 Task: Enable custom formatters in console.
Action: Mouse moved to (1260, 37)
Screenshot: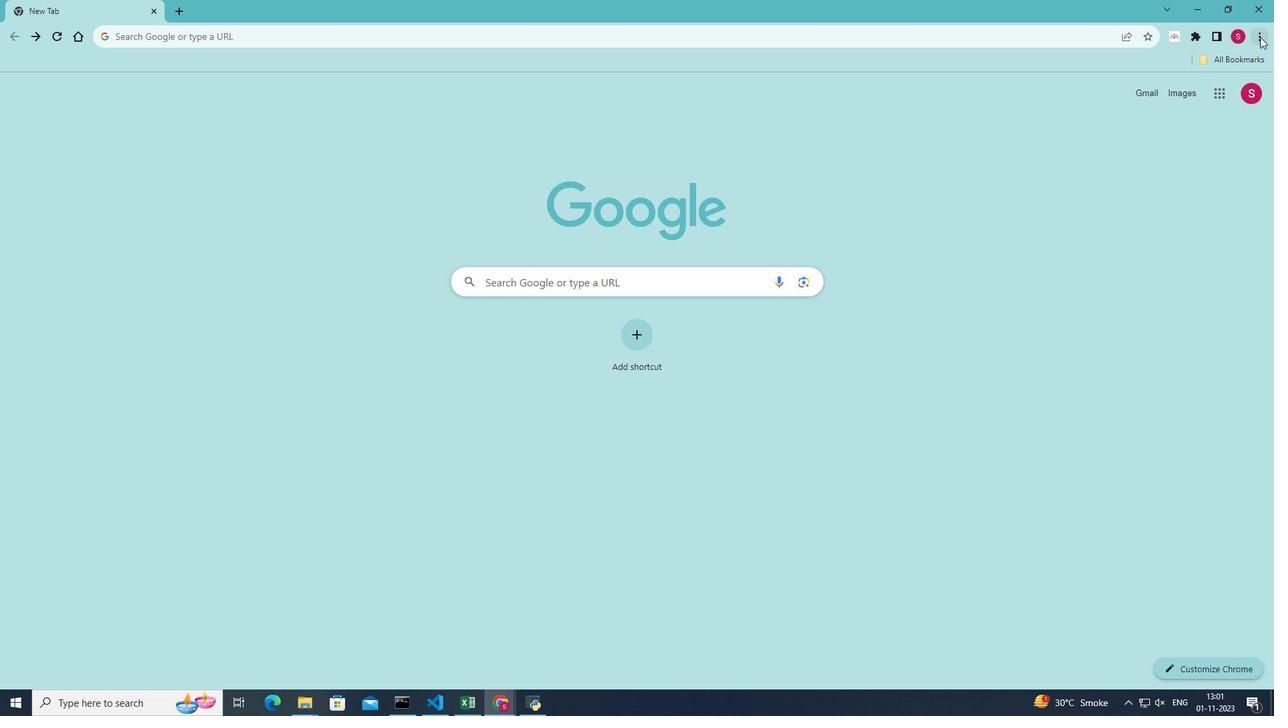 
Action: Mouse pressed left at (1260, 37)
Screenshot: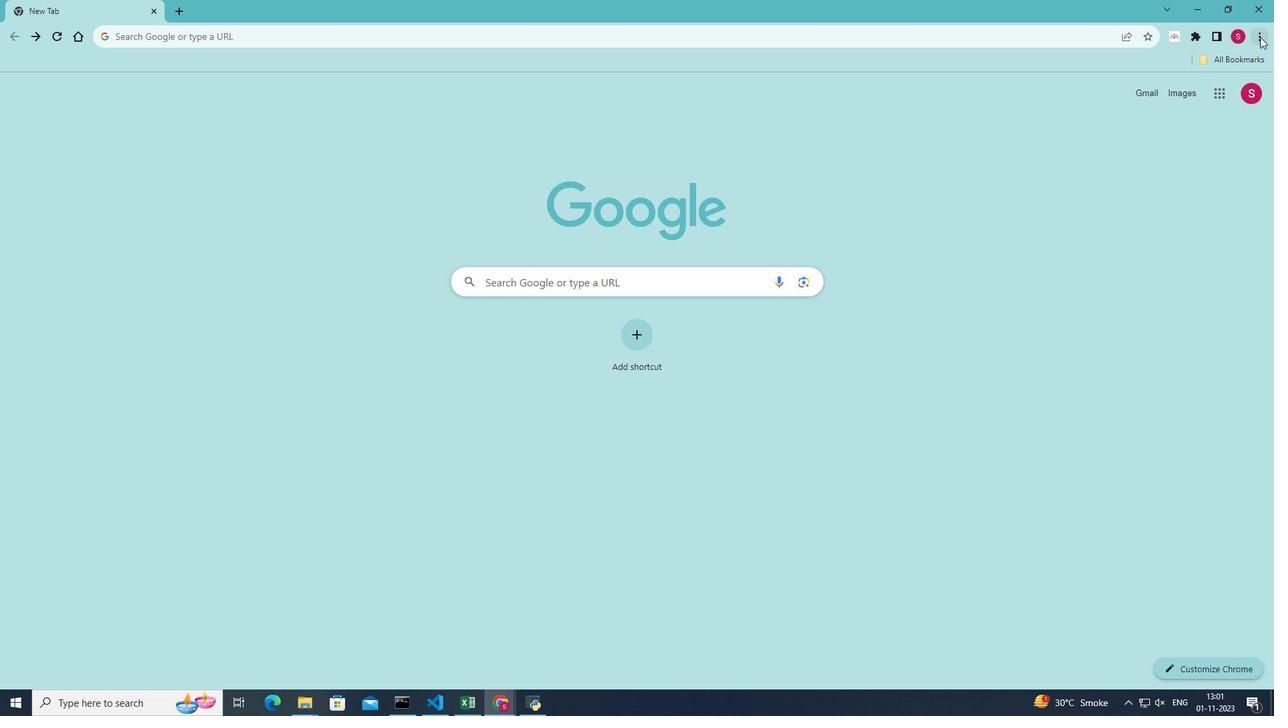 
Action: Mouse moved to (1115, 242)
Screenshot: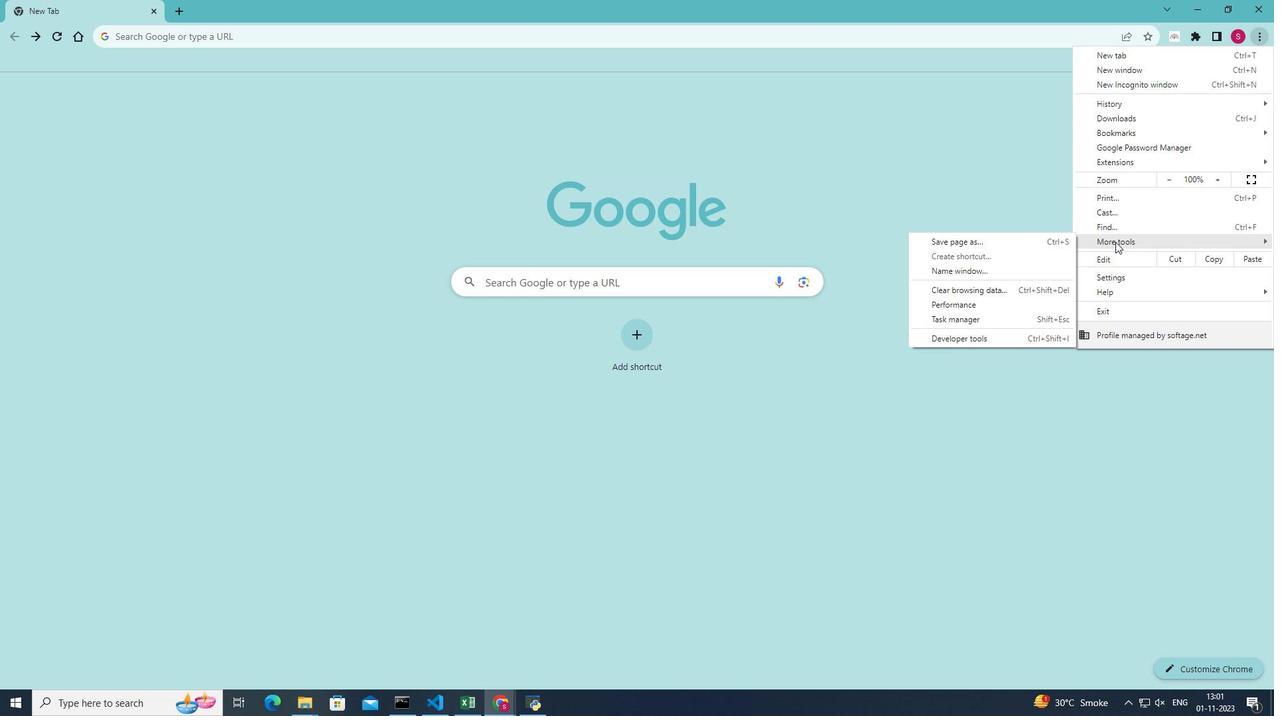 
Action: Mouse pressed left at (1115, 242)
Screenshot: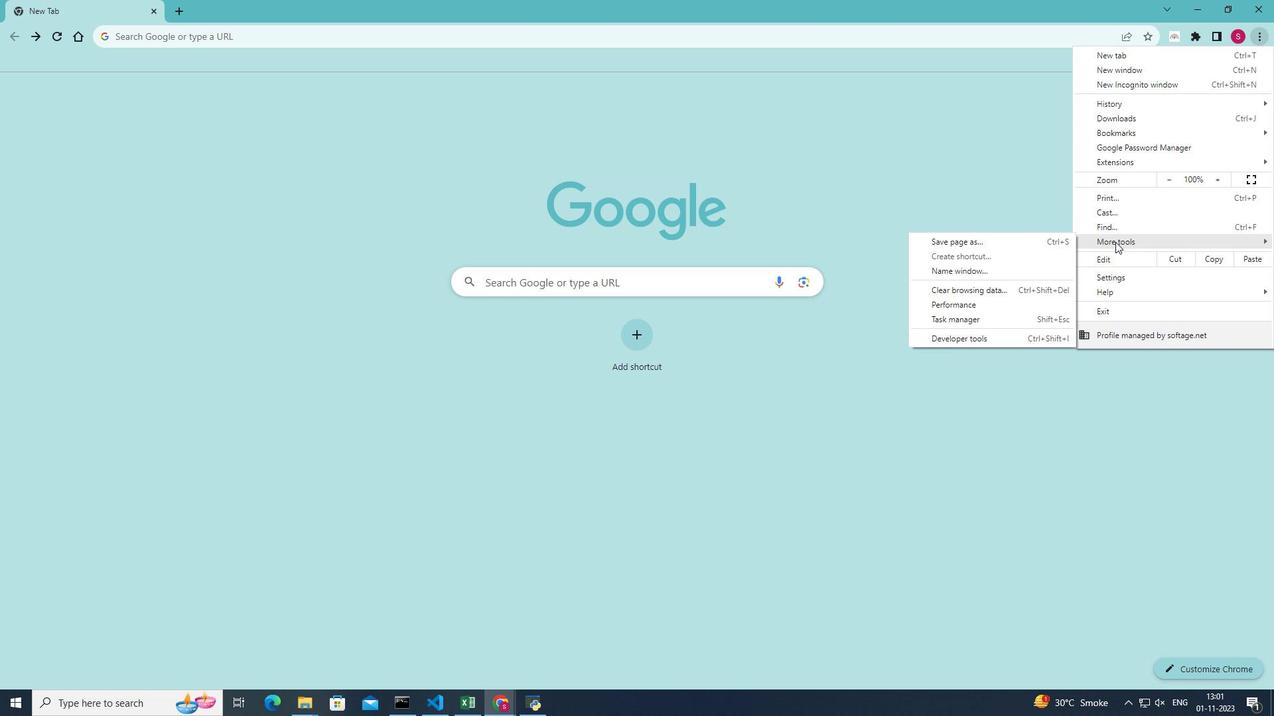 
Action: Mouse moved to (977, 337)
Screenshot: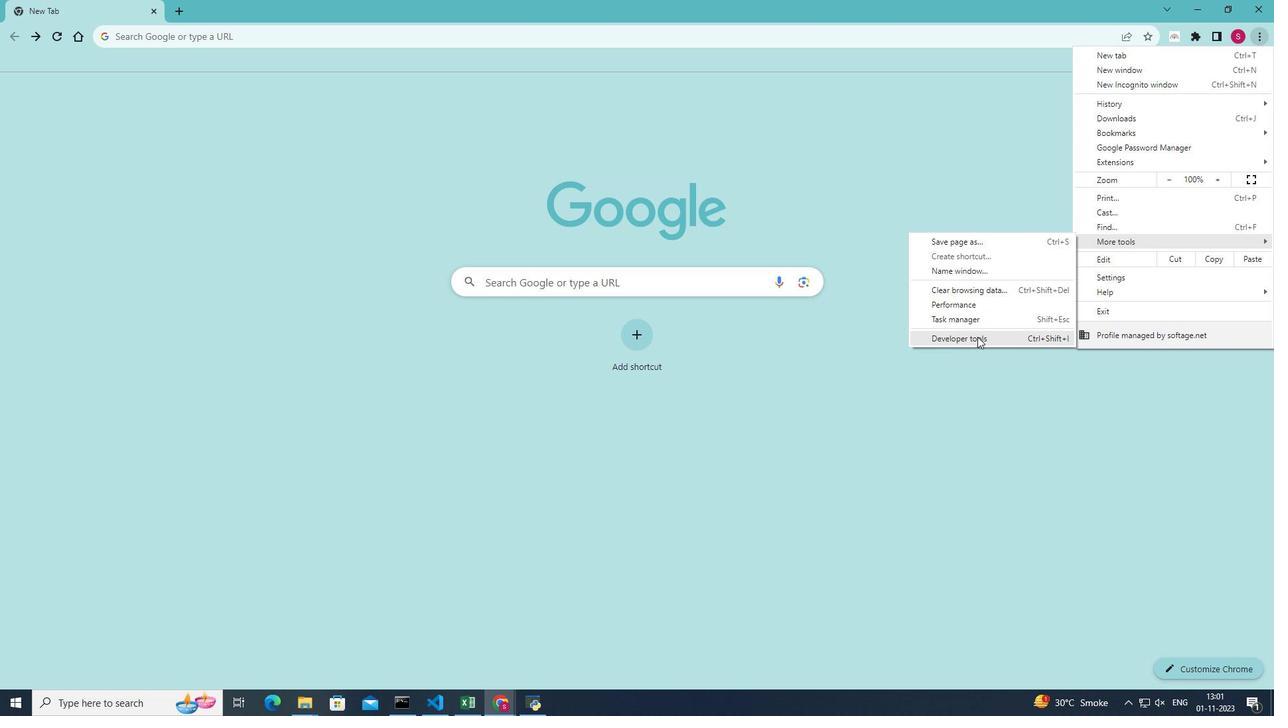 
Action: Mouse pressed left at (977, 337)
Screenshot: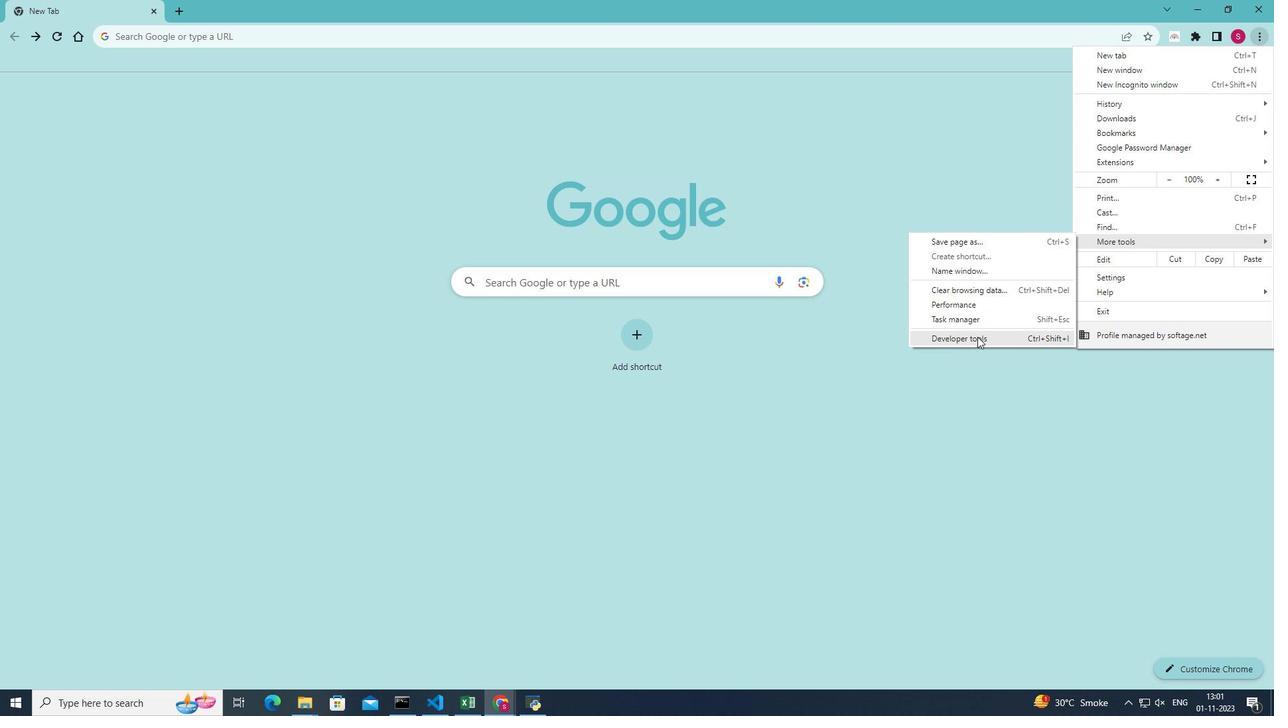 
Action: Mouse moved to (1224, 83)
Screenshot: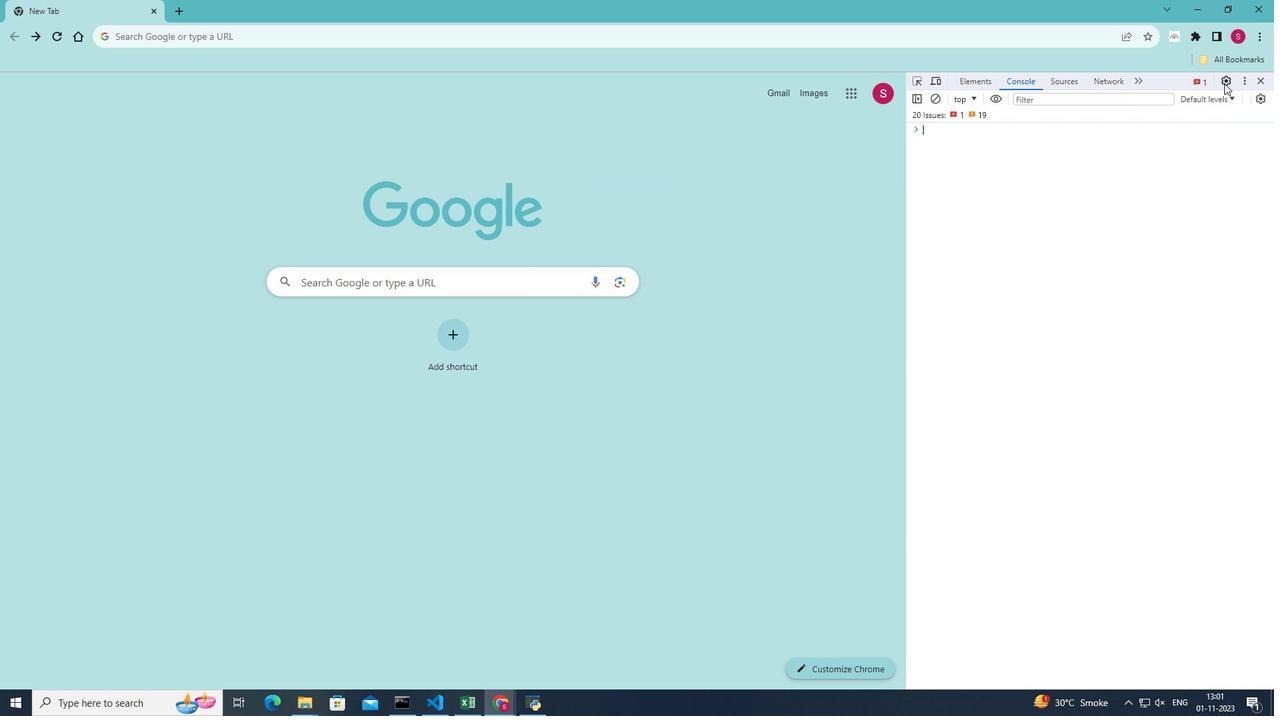 
Action: Mouse pressed left at (1224, 83)
Screenshot: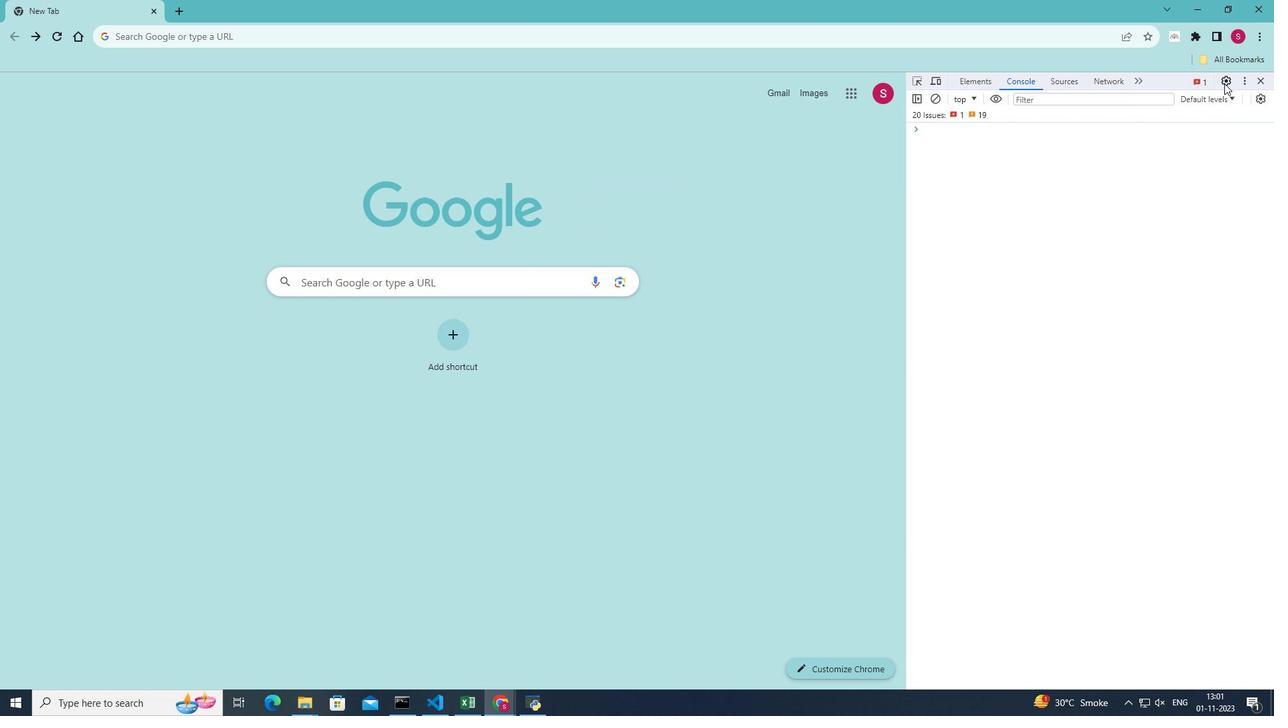 
Action: Mouse moved to (1181, 508)
Screenshot: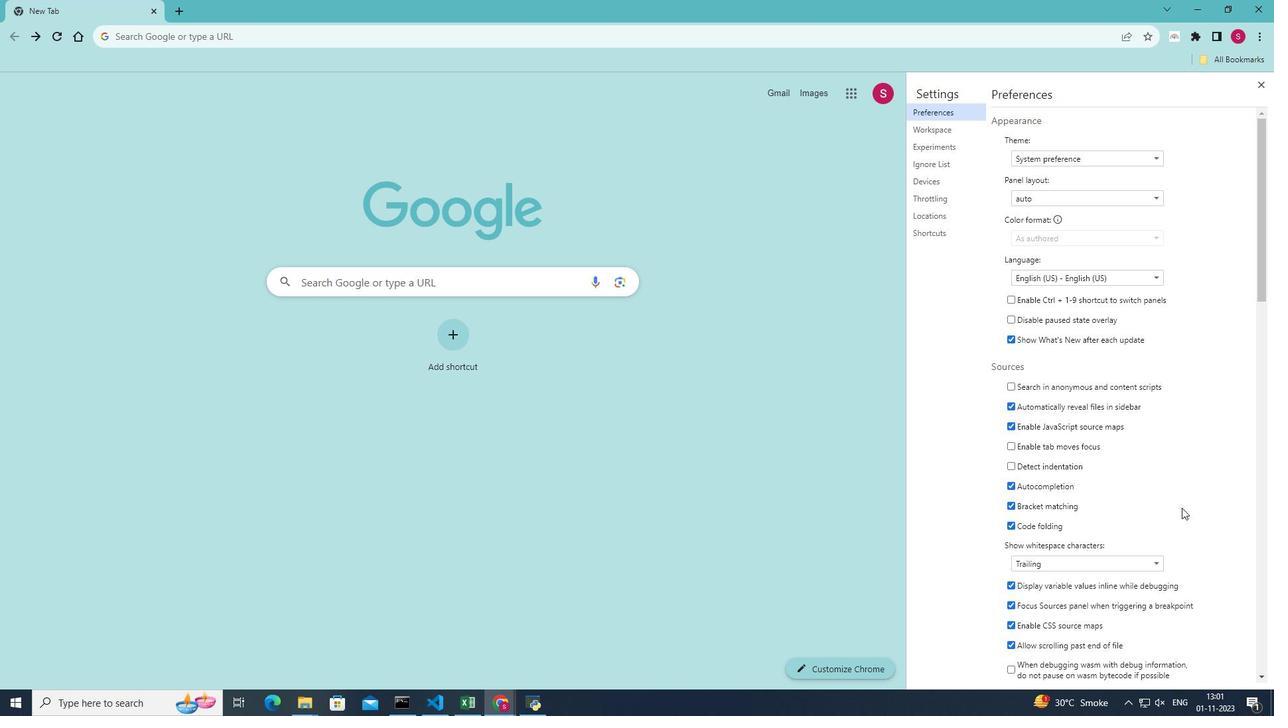 
Action: Mouse scrolled (1181, 507) with delta (0, 0)
Screenshot: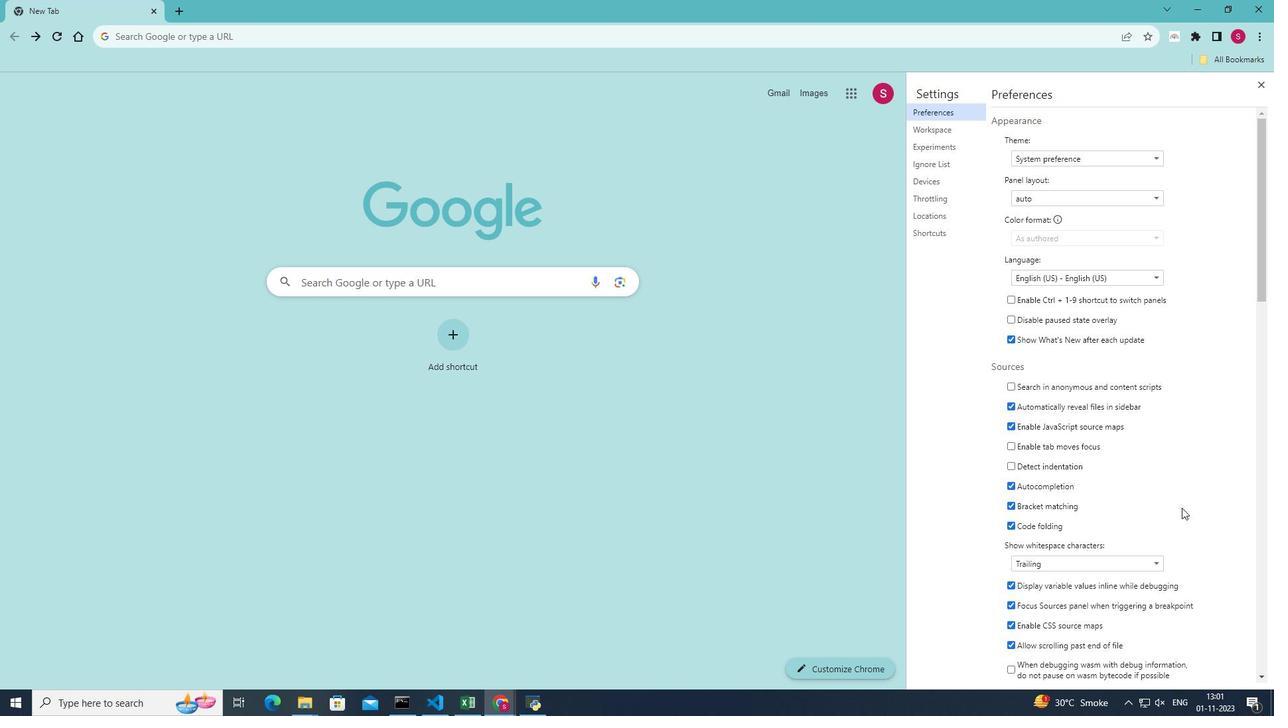
Action: Mouse scrolled (1181, 507) with delta (0, 0)
Screenshot: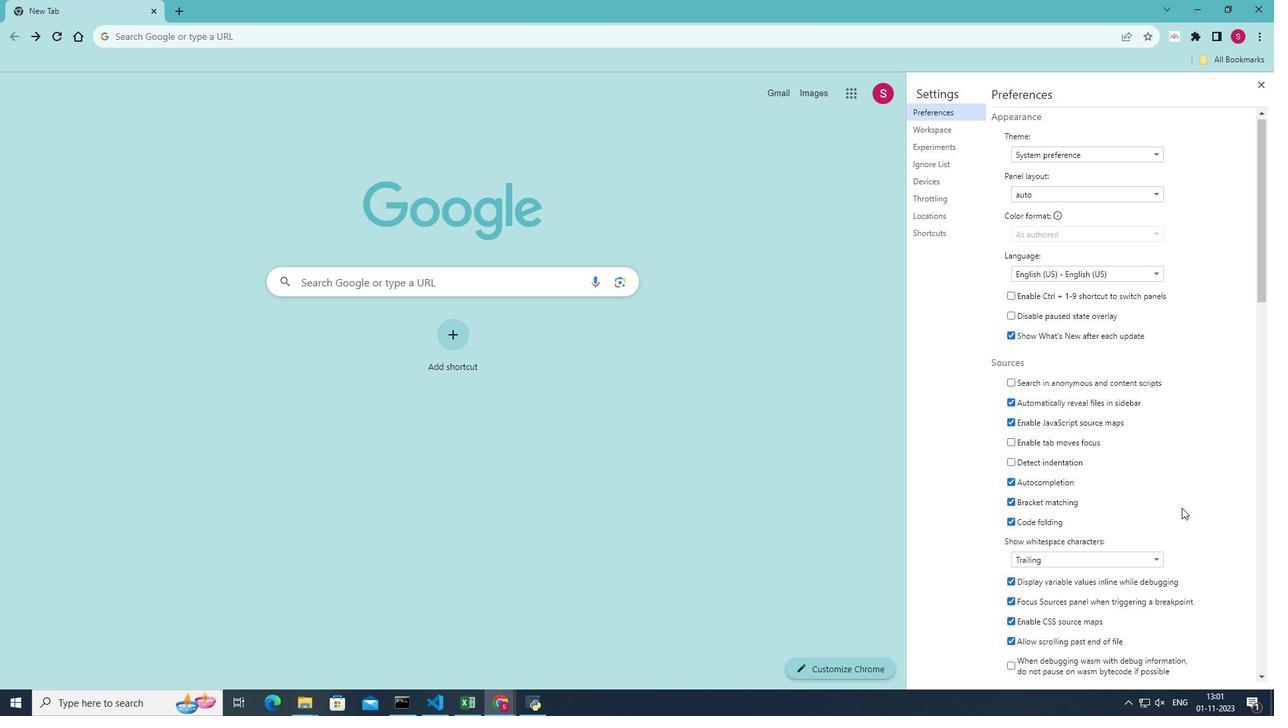 
Action: Mouse scrolled (1181, 507) with delta (0, 0)
Screenshot: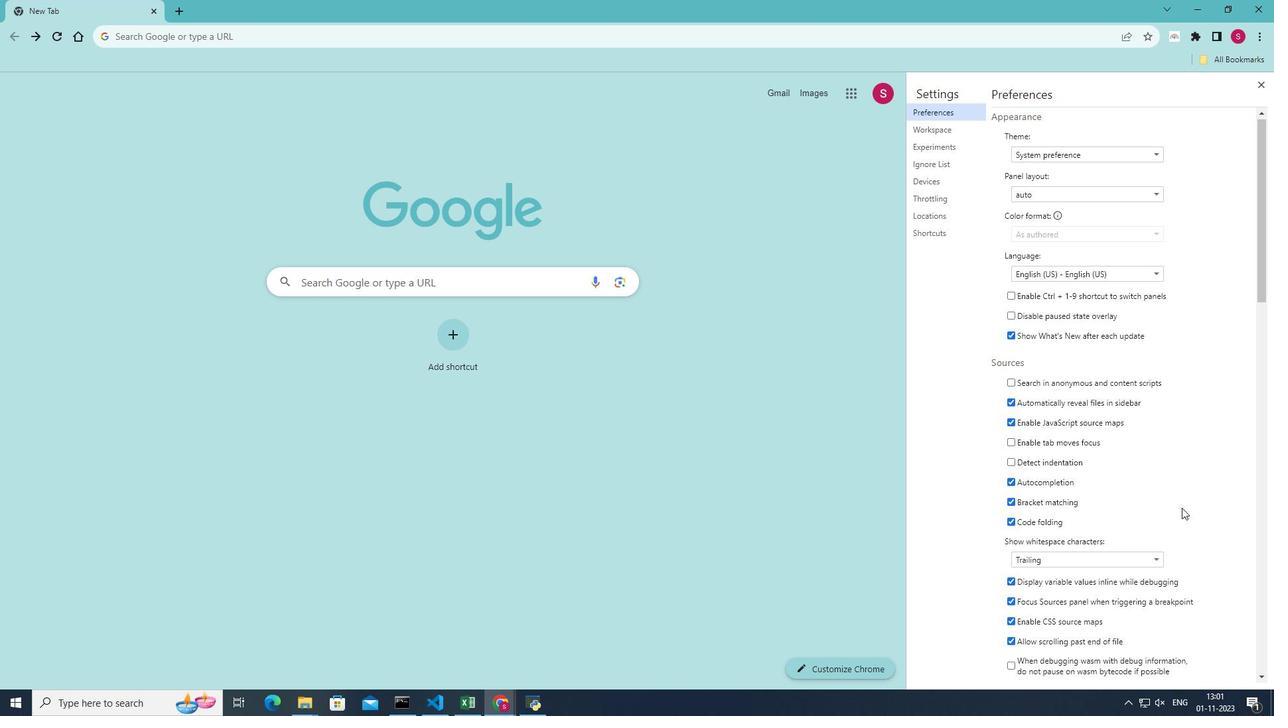 
Action: Mouse scrolled (1181, 507) with delta (0, 0)
Screenshot: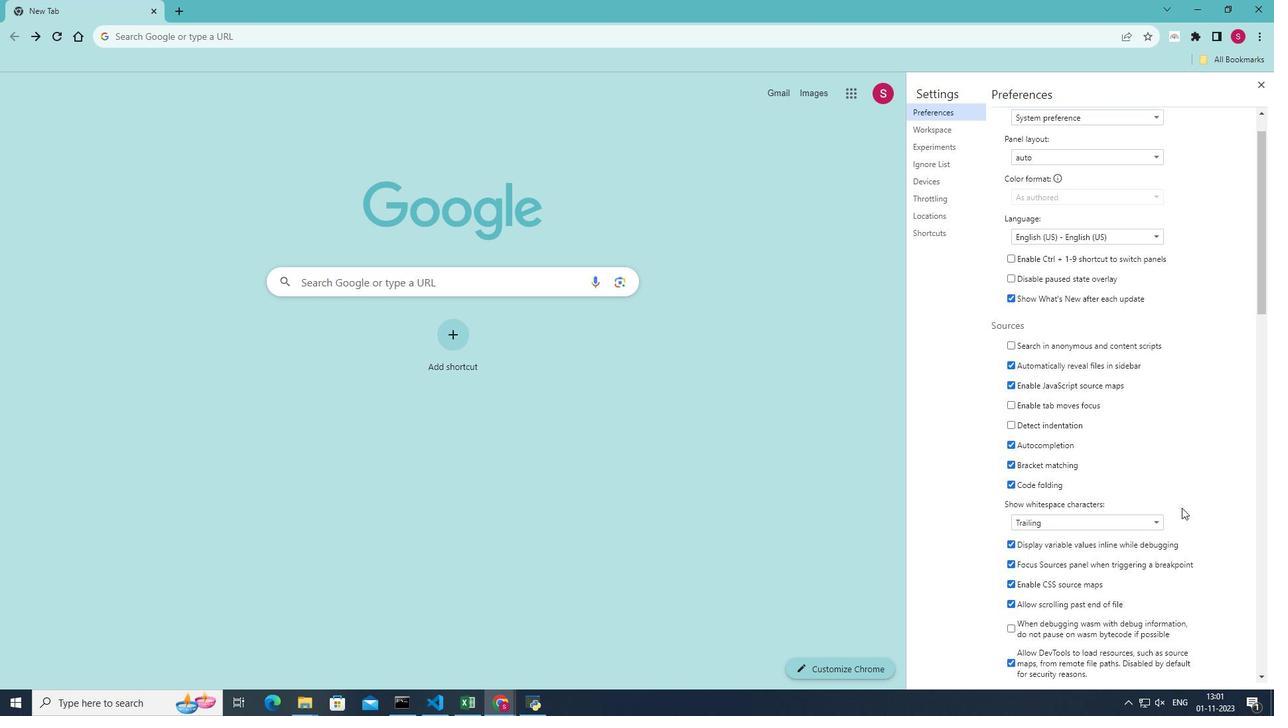 
Action: Mouse scrolled (1181, 507) with delta (0, 0)
Screenshot: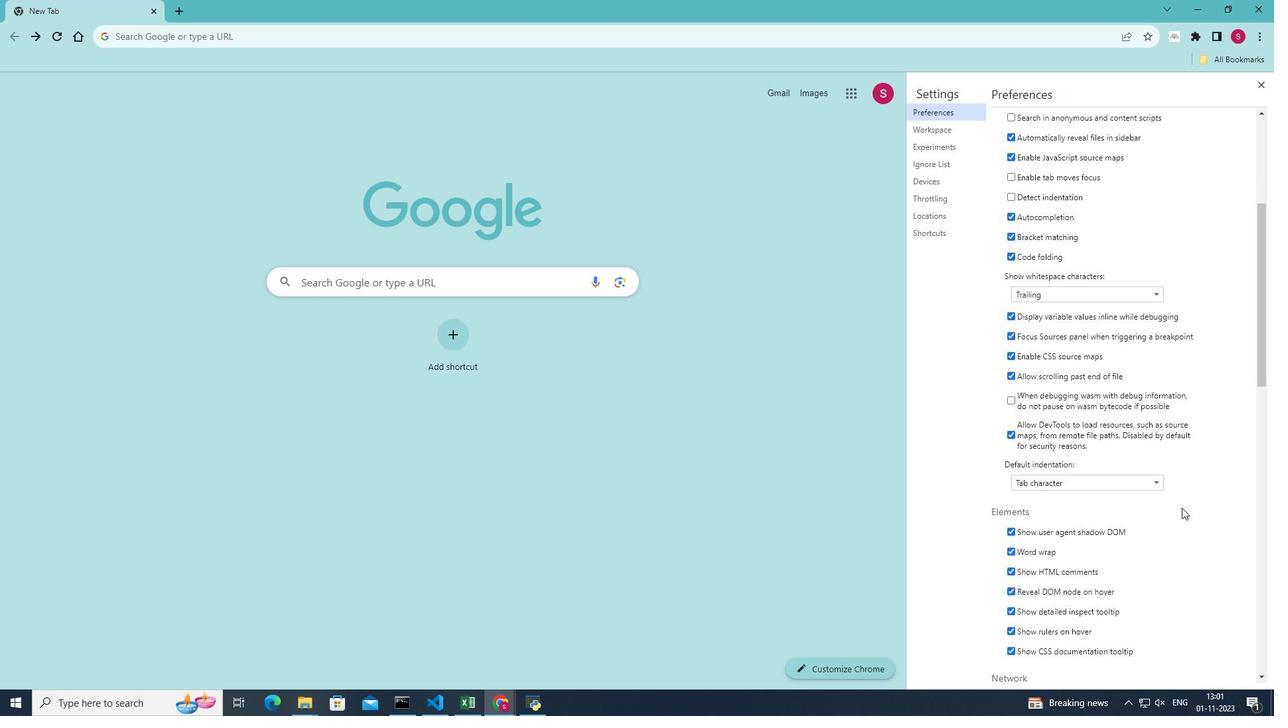 
Action: Mouse scrolled (1181, 507) with delta (0, 0)
Screenshot: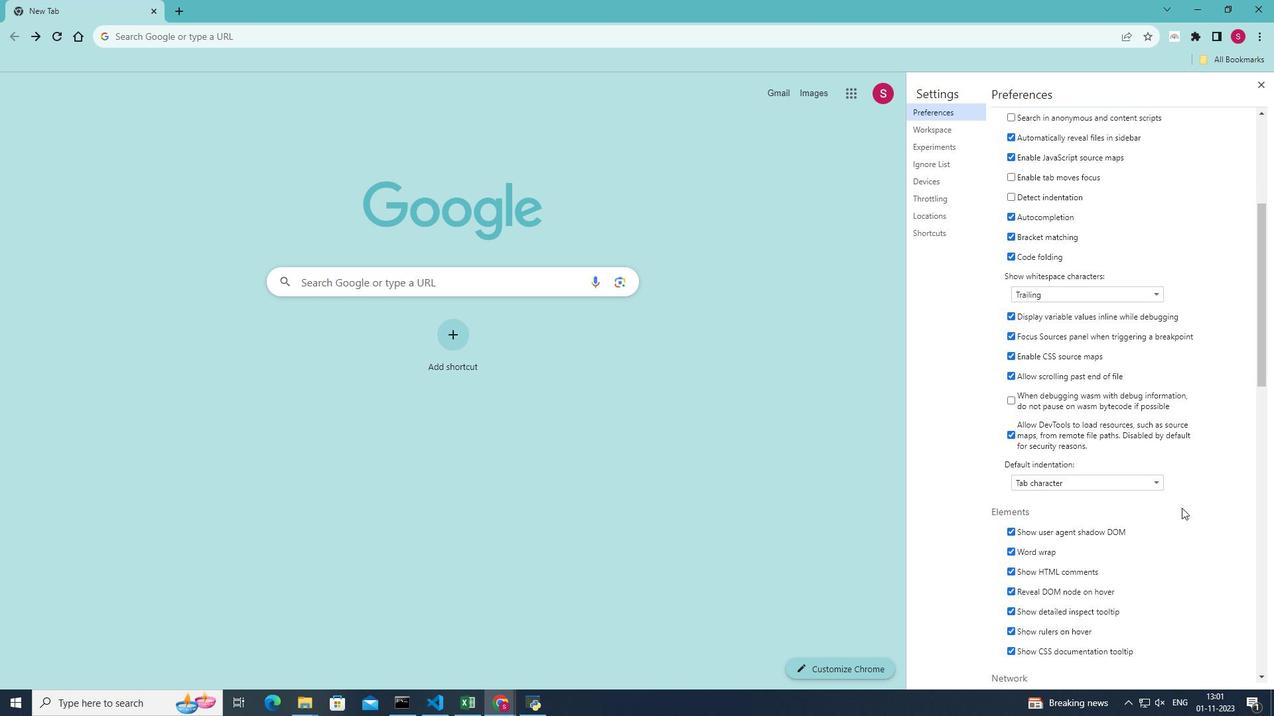 
Action: Mouse scrolled (1181, 507) with delta (0, 0)
Screenshot: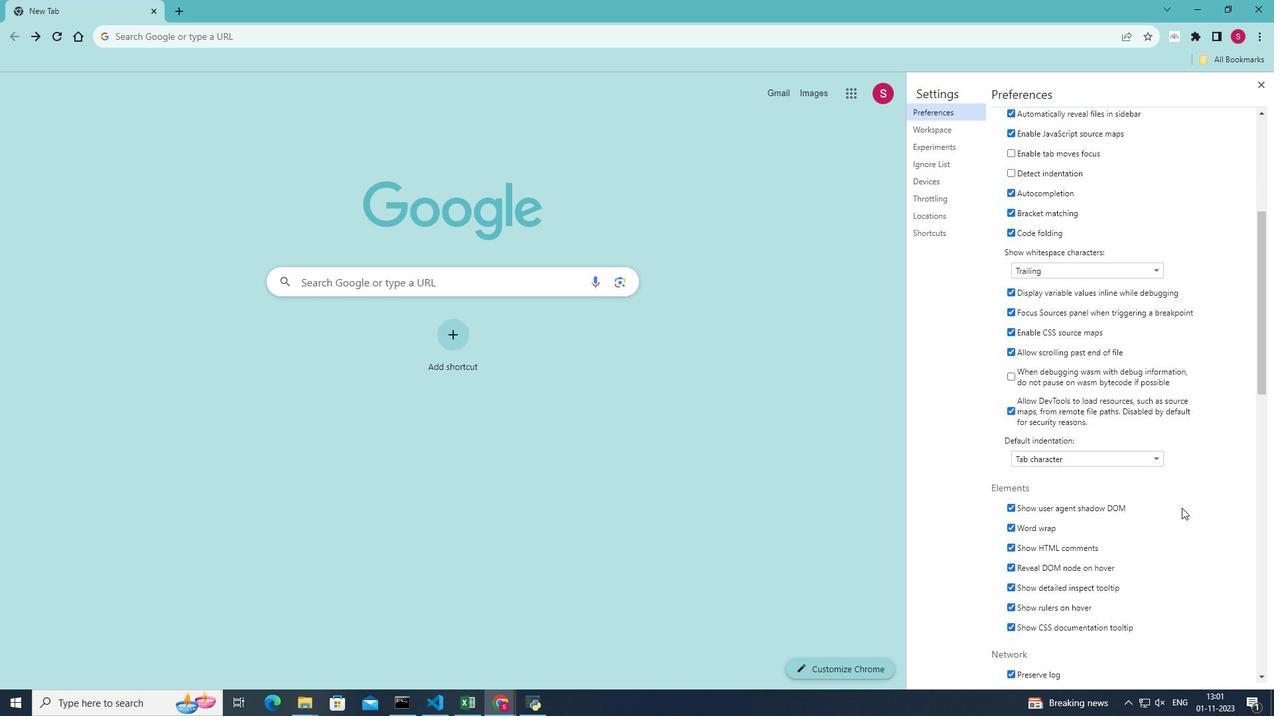 
Action: Mouse scrolled (1181, 507) with delta (0, 0)
Screenshot: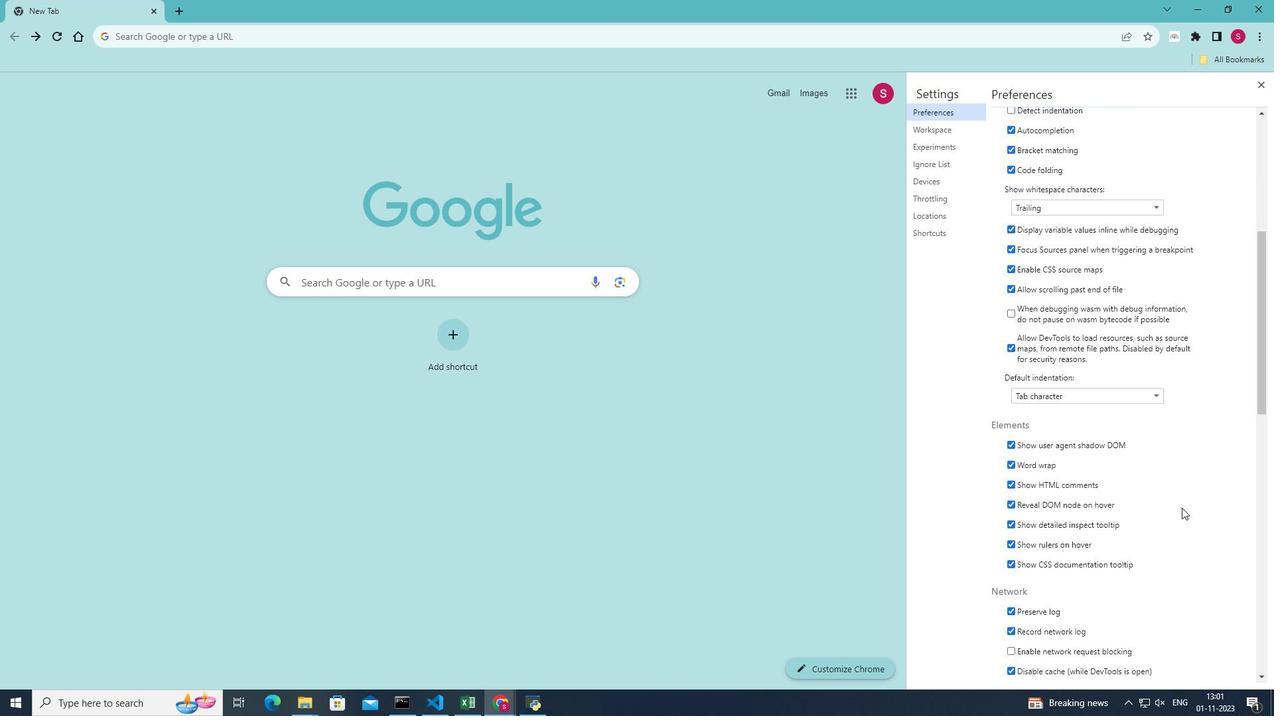 
Action: Mouse scrolled (1181, 507) with delta (0, 0)
Screenshot: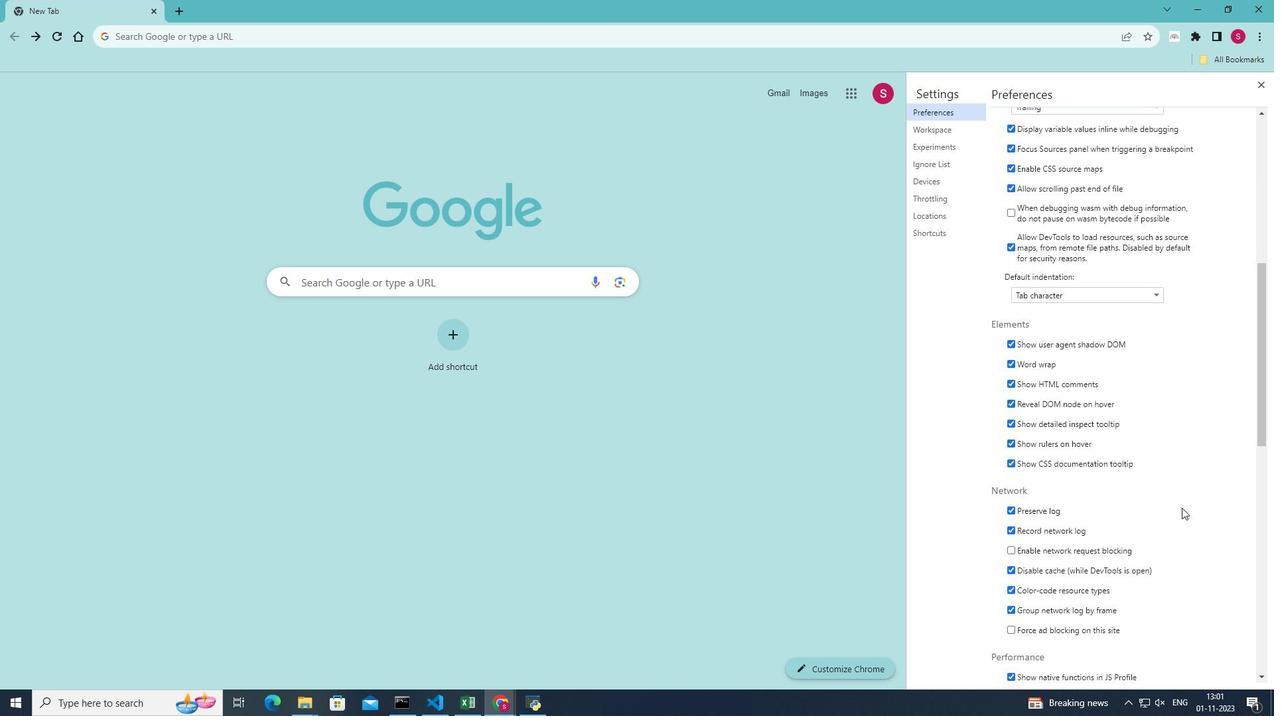 
Action: Mouse scrolled (1181, 507) with delta (0, 0)
Screenshot: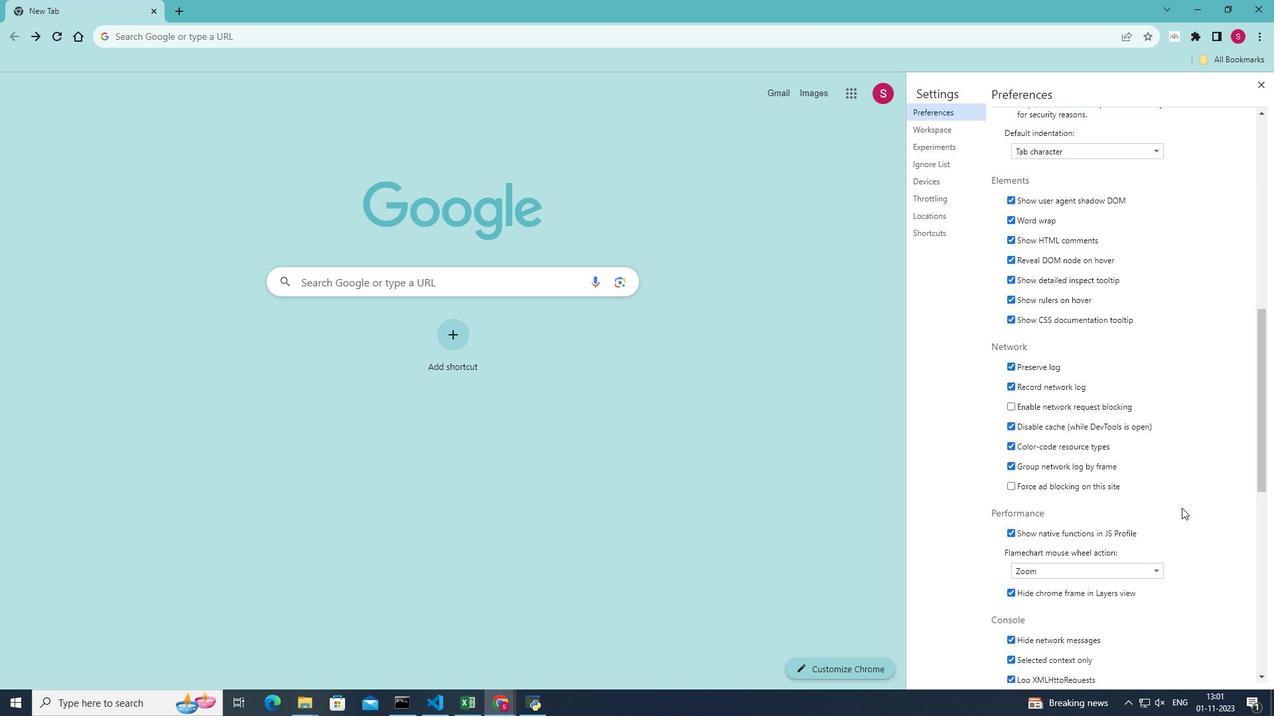 
Action: Mouse scrolled (1181, 507) with delta (0, 0)
Screenshot: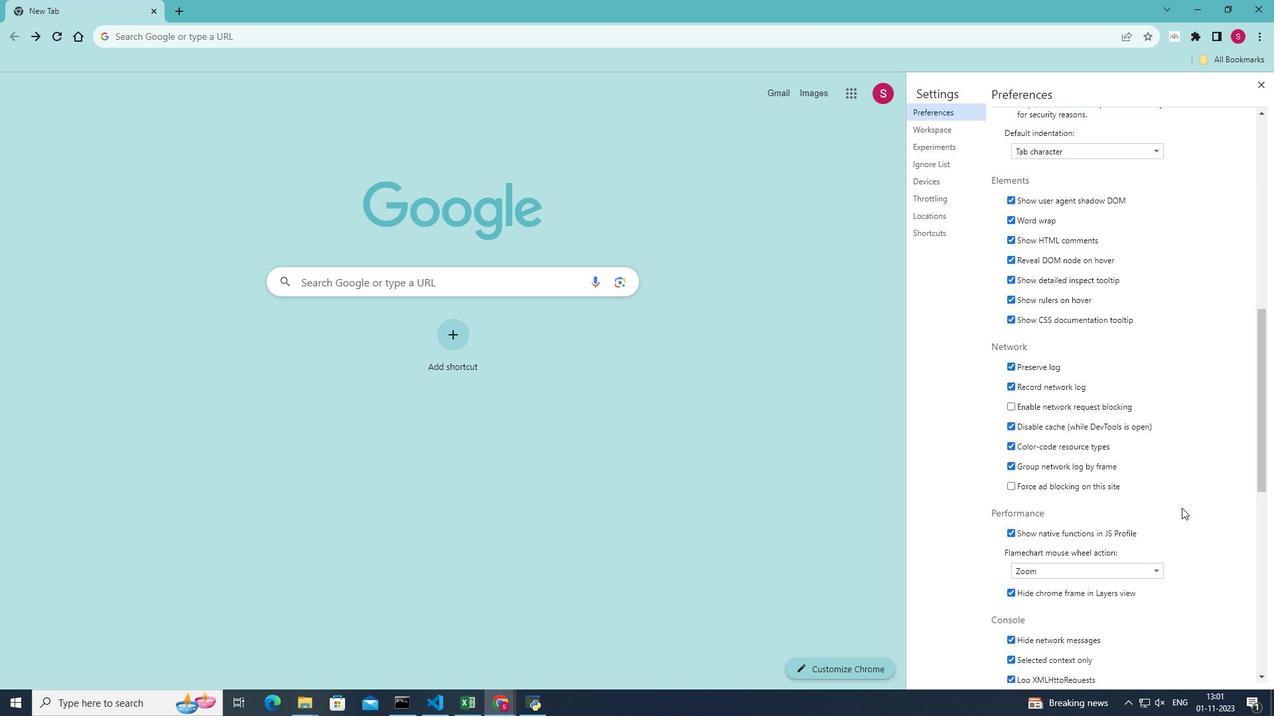 
Action: Mouse scrolled (1181, 507) with delta (0, 0)
Screenshot: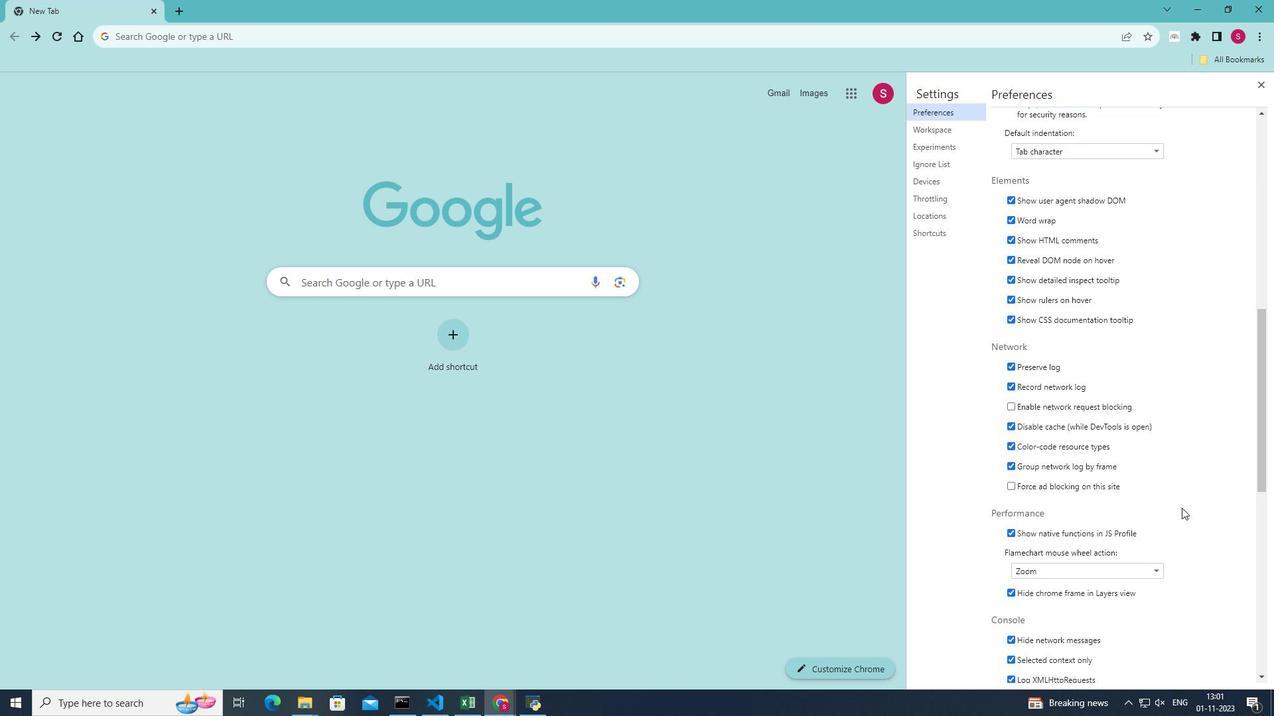 
Action: Mouse scrolled (1181, 507) with delta (0, 0)
Screenshot: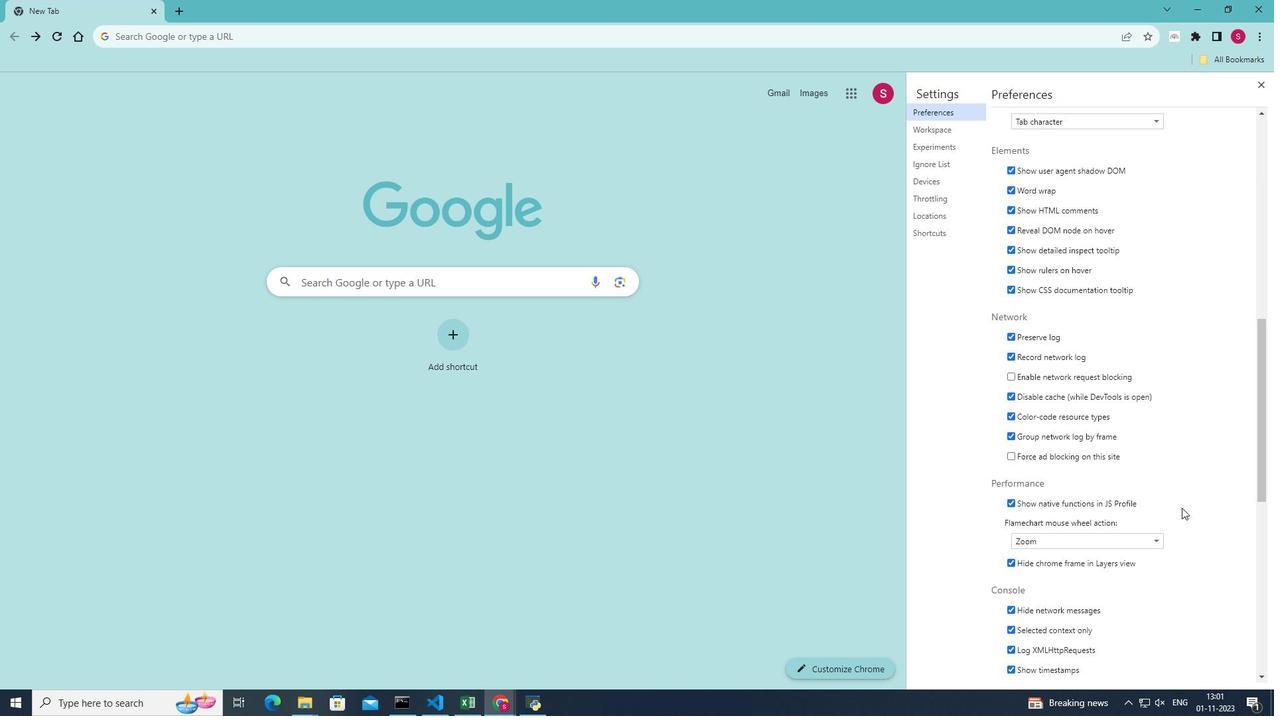 
Action: Mouse scrolled (1181, 507) with delta (0, 0)
Screenshot: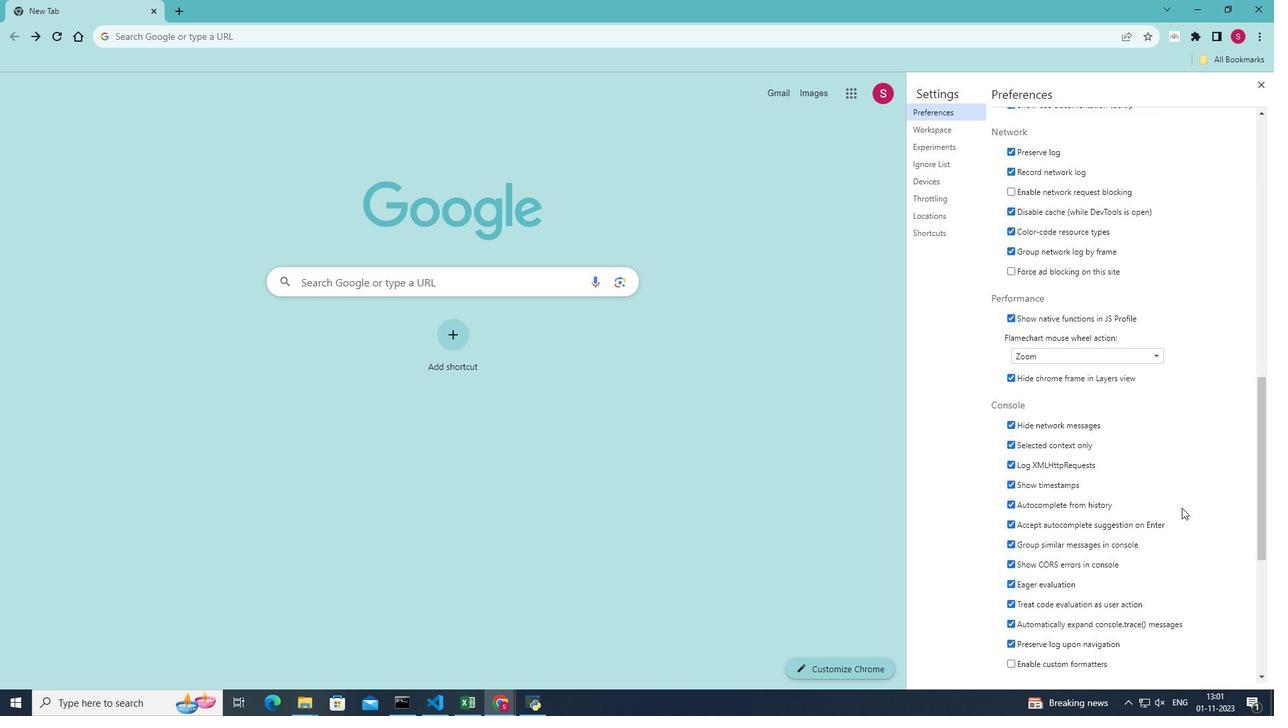 
Action: Mouse moved to (1011, 551)
Screenshot: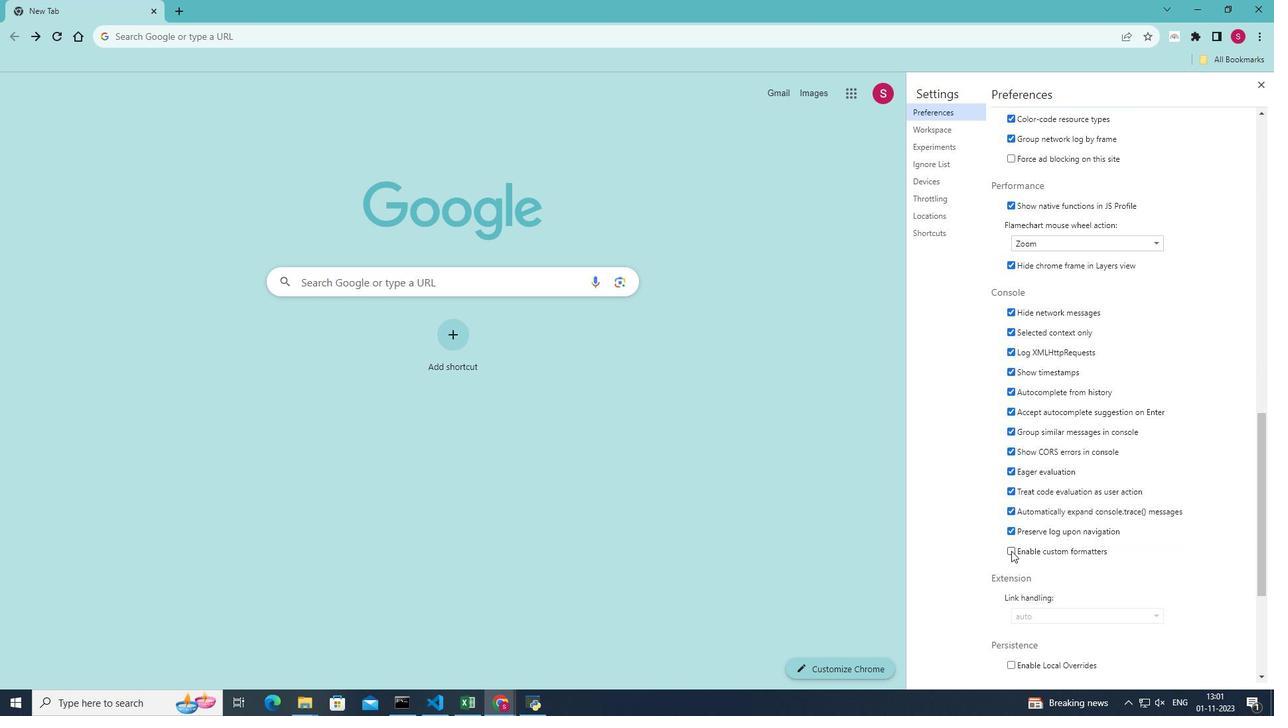 
Action: Mouse pressed left at (1011, 551)
Screenshot: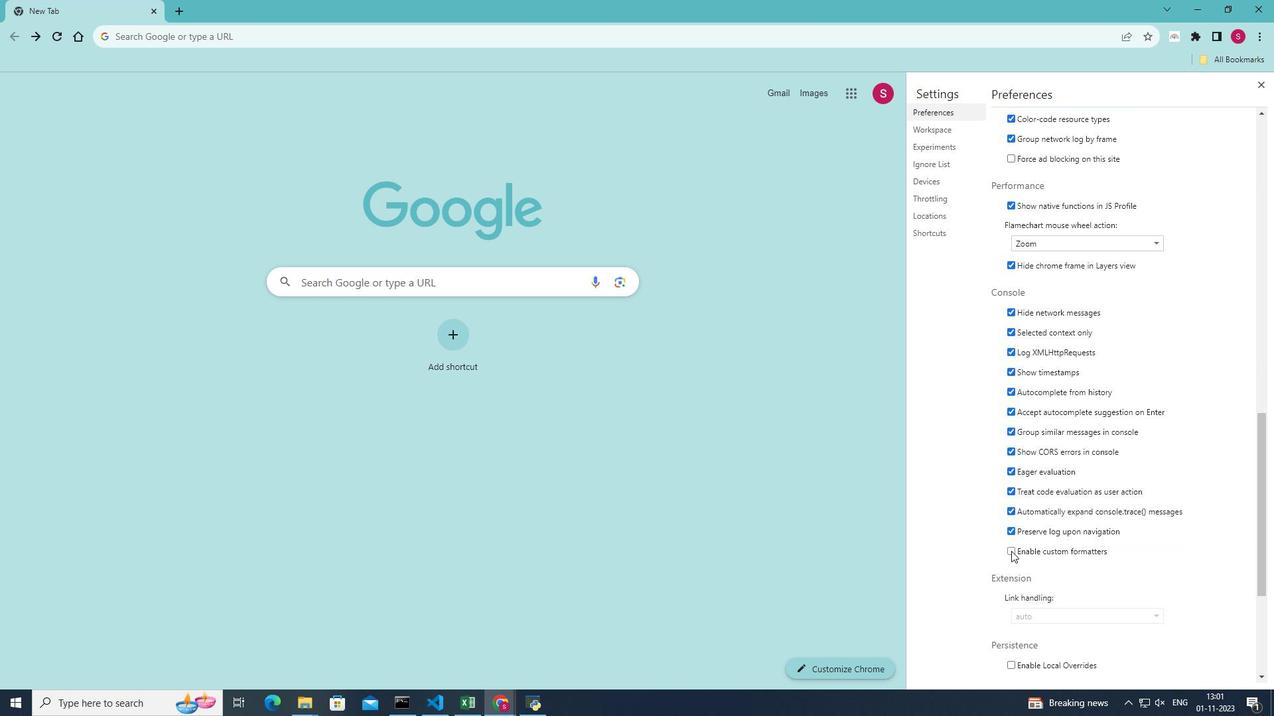 
Action: Mouse moved to (1135, 416)
Screenshot: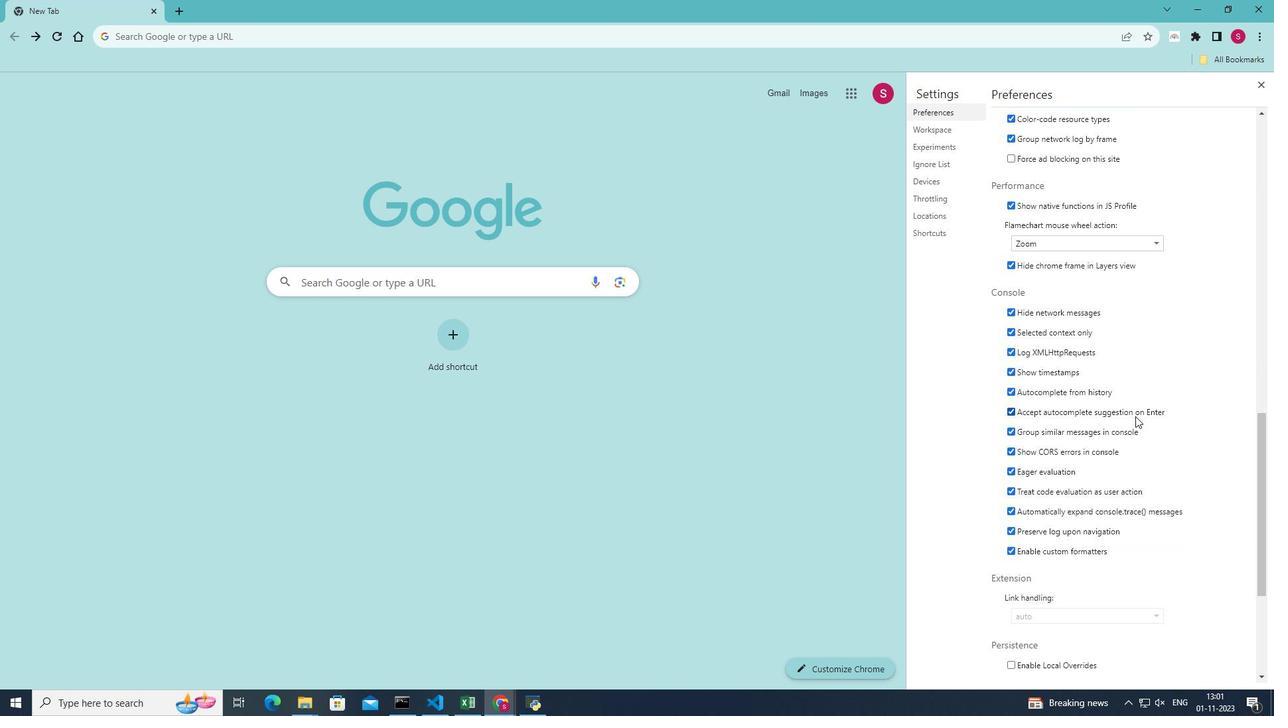 
